 Task: Open Card Card0000000013 in Board Board0000000004 in Workspace WS0000000002 in Trello. Add Member vinny.office2@gmail.com to Card Card0000000013 in Board Board0000000004 in Workspace WS0000000002 in Trello. Add Green Label titled Label0000000013 to Card Card0000000013 in Board Board0000000004 in Workspace WS0000000002 in Trello. Add Checklist CL0000000013 to Card Card0000000013 in Board Board0000000004 in Workspace WS0000000002 in Trello. Add Dates with Start Date as Apr 08 2023 and Due Date as Apr 30 2023 to Card Card0000000013 in Board Board0000000004 in Workspace WS0000000002 in Trello
Action: Mouse moved to (564, 82)
Screenshot: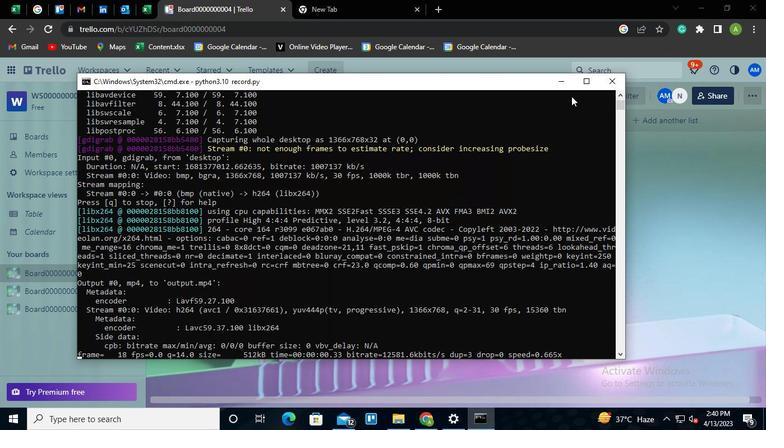 
Action: Mouse pressed left at (564, 82)
Screenshot: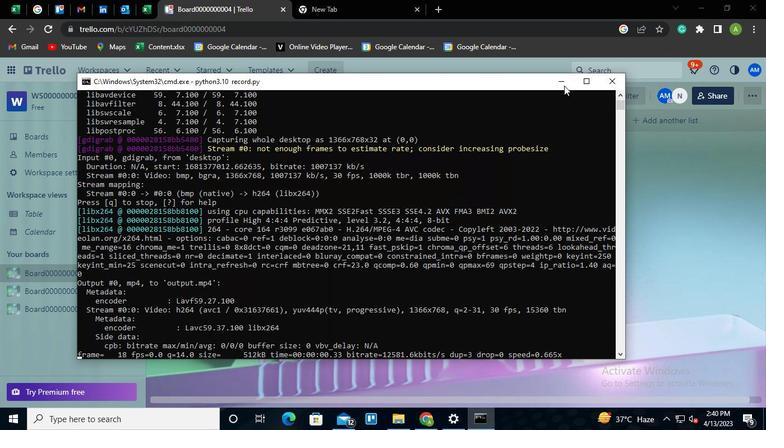 
Action: Mouse moved to (263, 143)
Screenshot: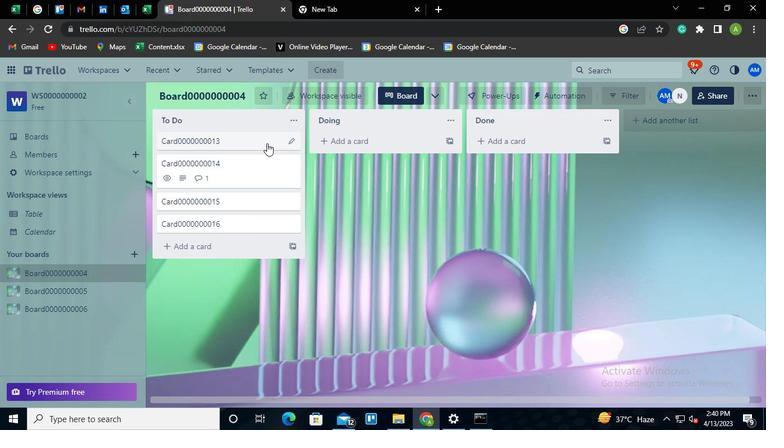 
Action: Mouse pressed left at (263, 143)
Screenshot: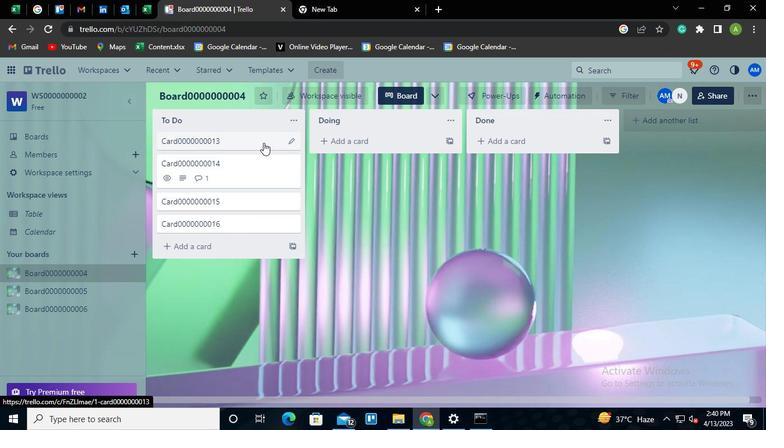 
Action: Mouse moved to (517, 198)
Screenshot: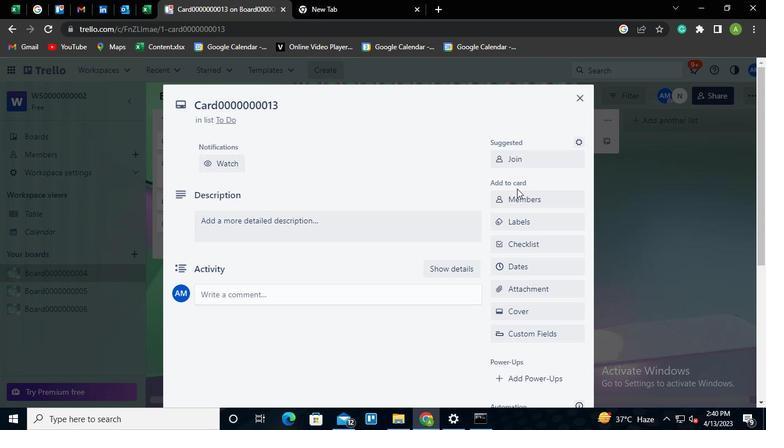 
Action: Mouse pressed left at (517, 198)
Screenshot: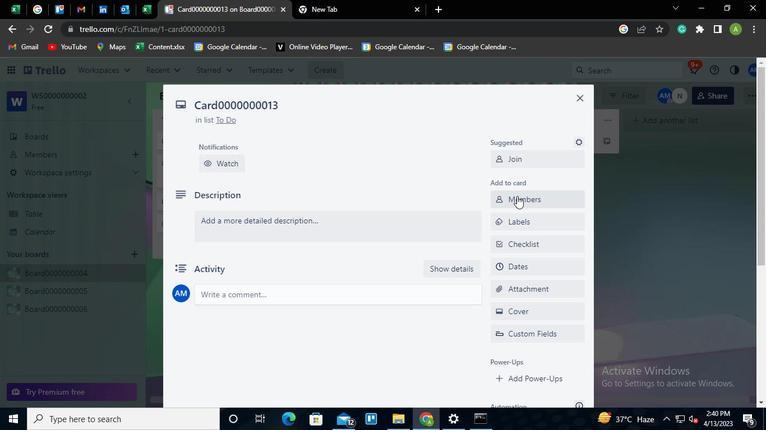 
Action: Mouse moved to (537, 248)
Screenshot: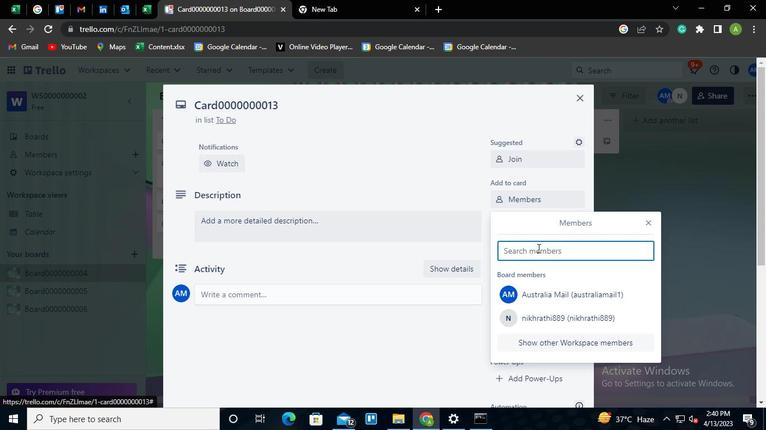 
Action: Mouse pressed left at (537, 248)
Screenshot: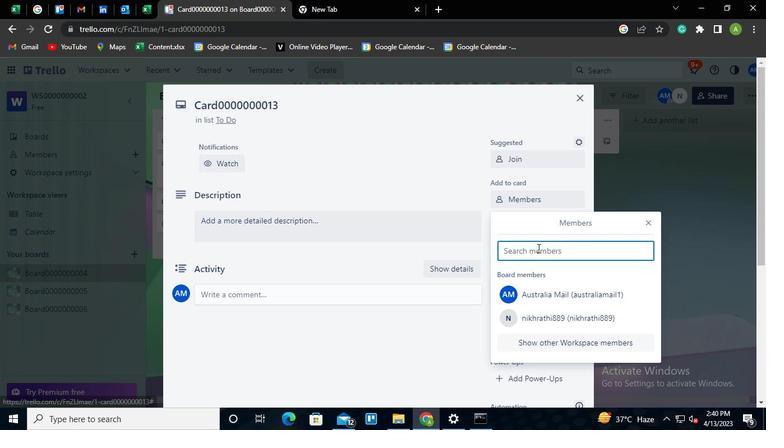 
Action: Keyboard v
Screenshot: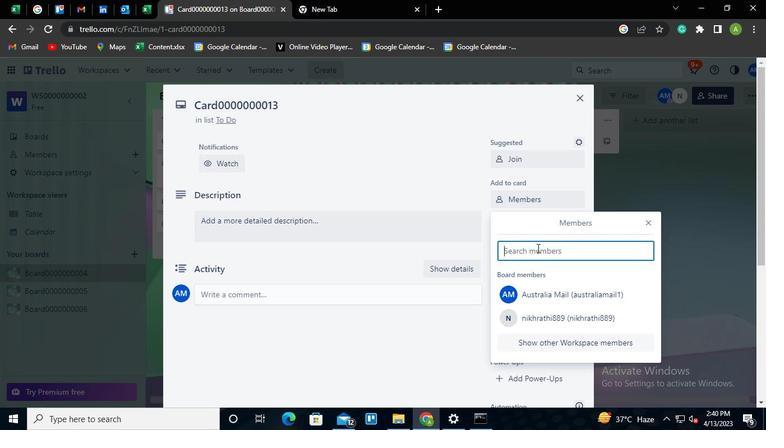 
Action: Keyboard i
Screenshot: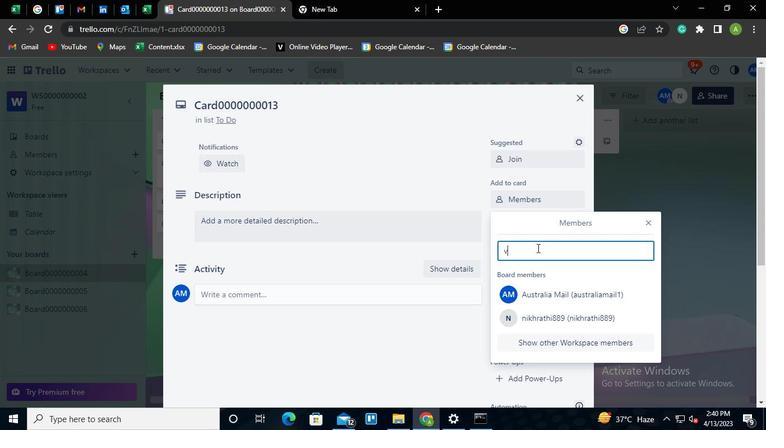 
Action: Keyboard n
Screenshot: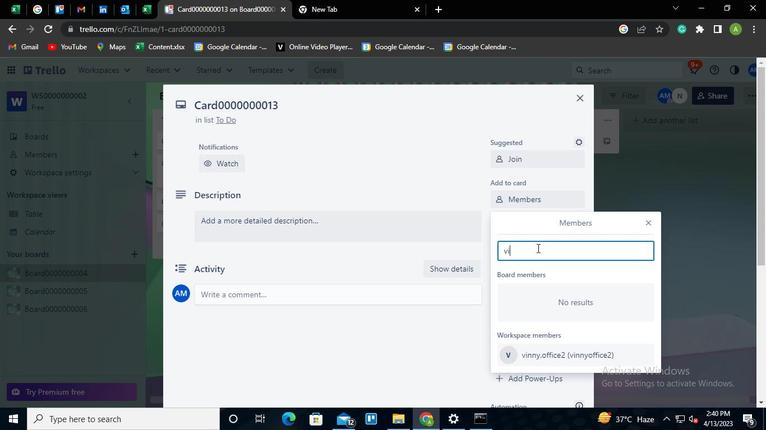
Action: Keyboard n
Screenshot: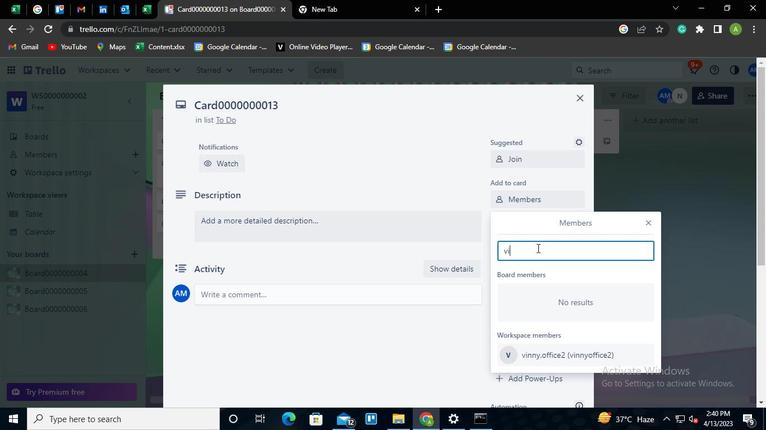 
Action: Keyboard y
Screenshot: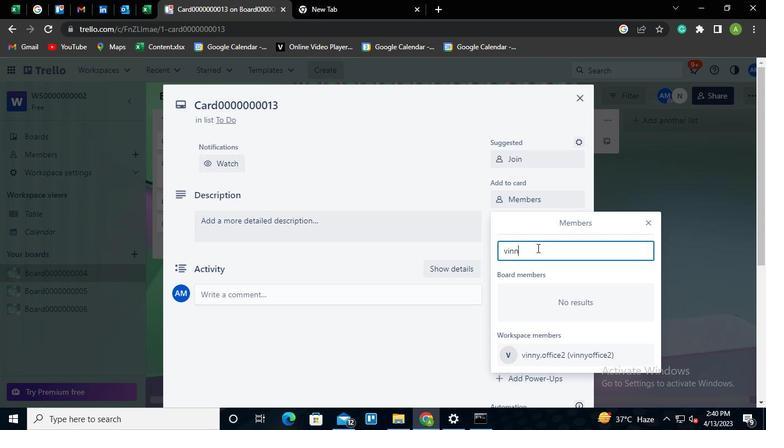 
Action: Mouse moved to (535, 359)
Screenshot: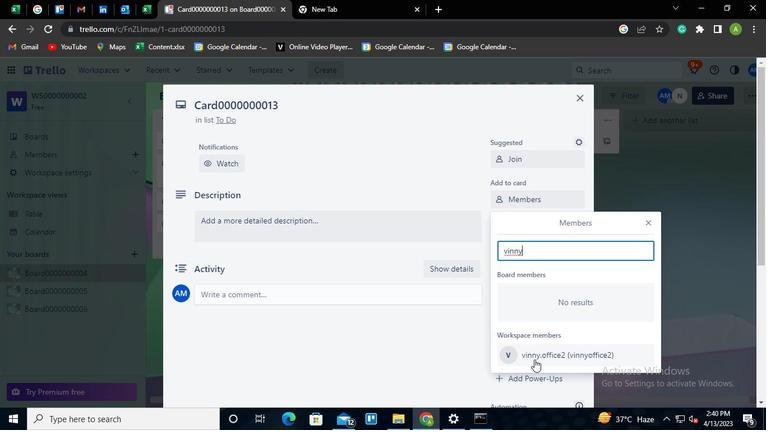 
Action: Mouse pressed left at (535, 359)
Screenshot: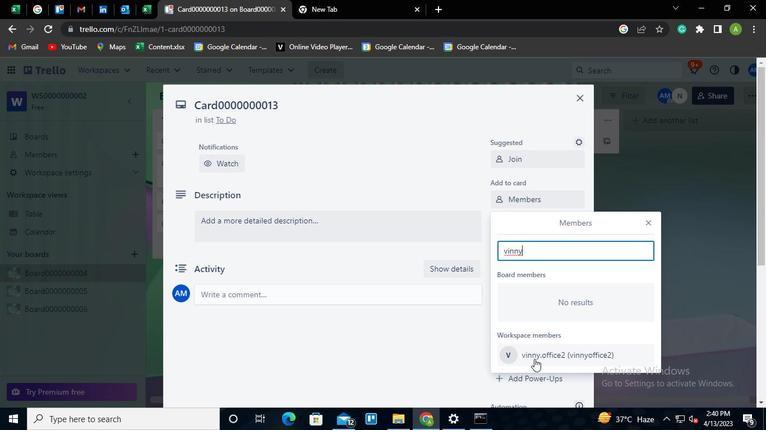 
Action: Mouse moved to (444, 172)
Screenshot: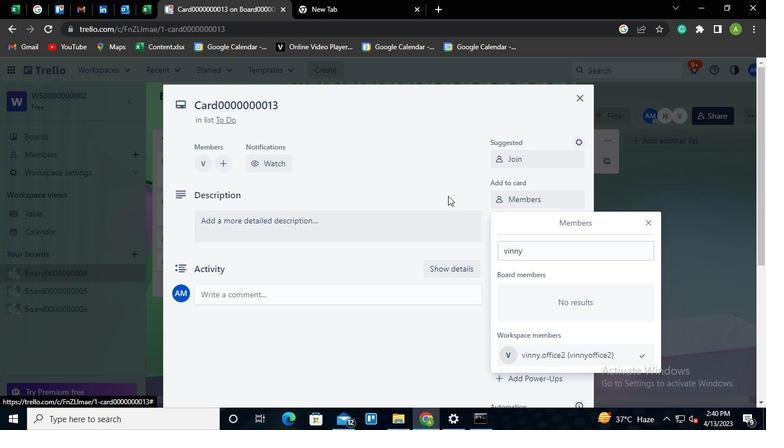 
Action: Mouse pressed left at (444, 172)
Screenshot: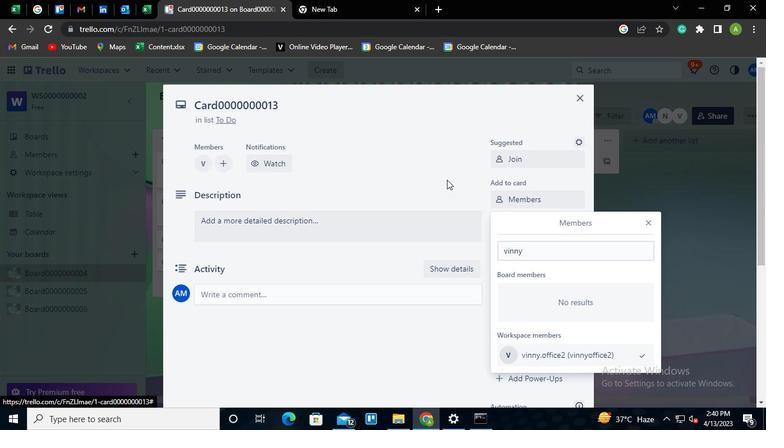
Action: Mouse moved to (515, 218)
Screenshot: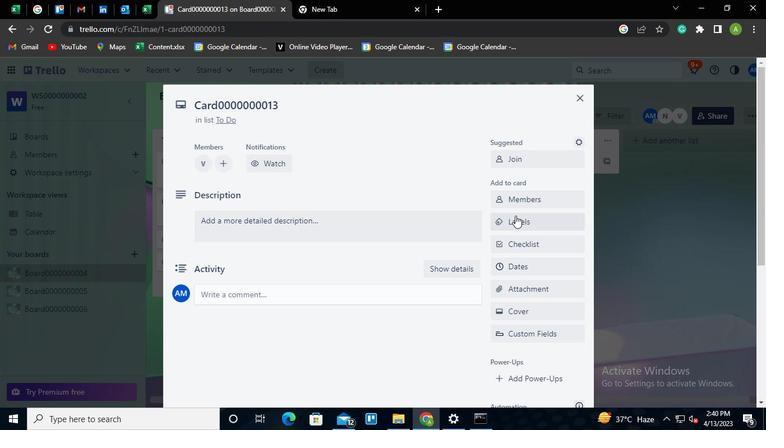 
Action: Mouse pressed left at (515, 218)
Screenshot: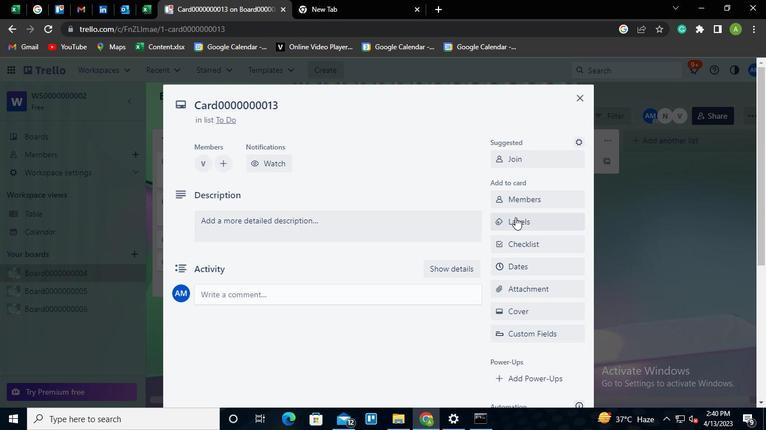 
Action: Mouse moved to (556, 274)
Screenshot: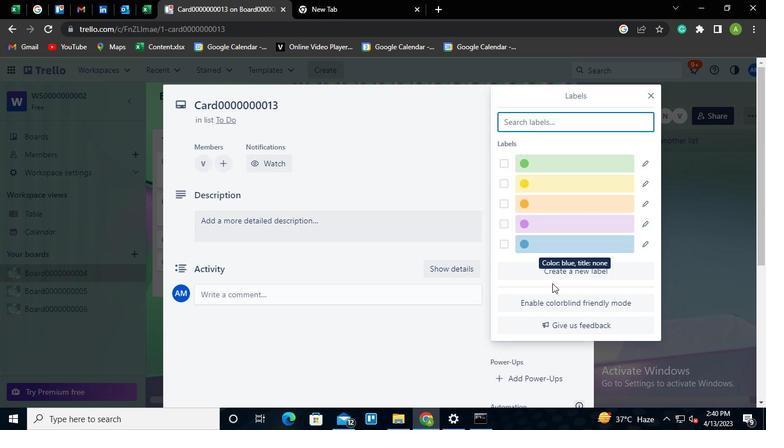 
Action: Mouse pressed left at (556, 274)
Screenshot: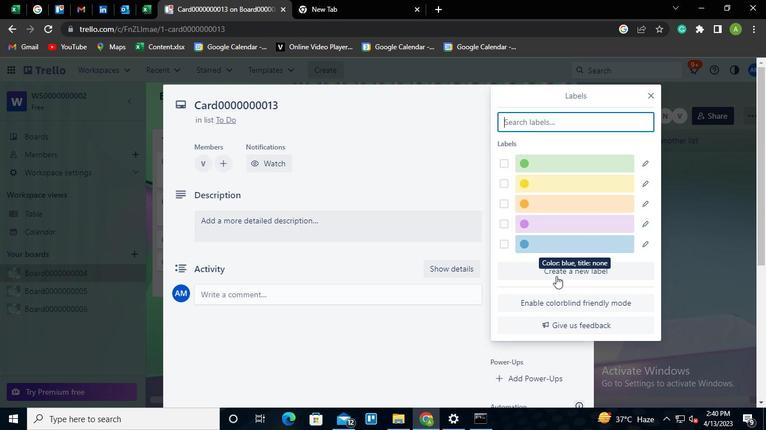 
Action: Mouse moved to (558, 200)
Screenshot: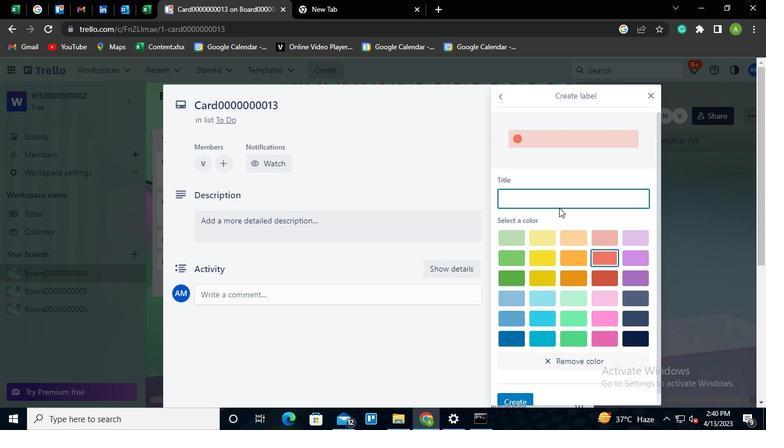 
Action: Mouse pressed left at (558, 200)
Screenshot: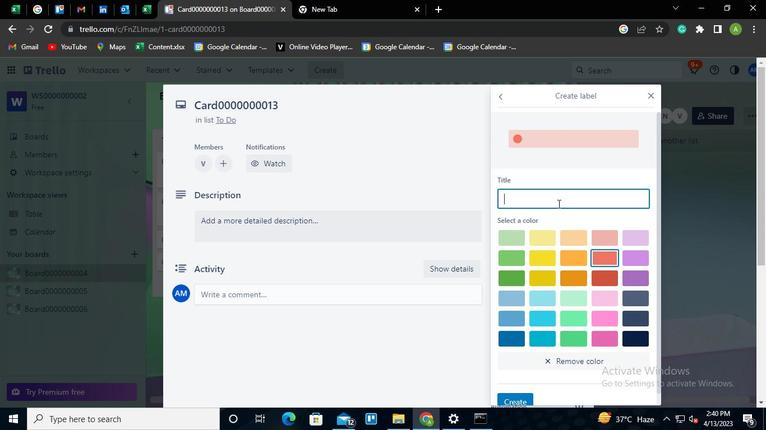 
Action: Keyboard Key.shift
Screenshot: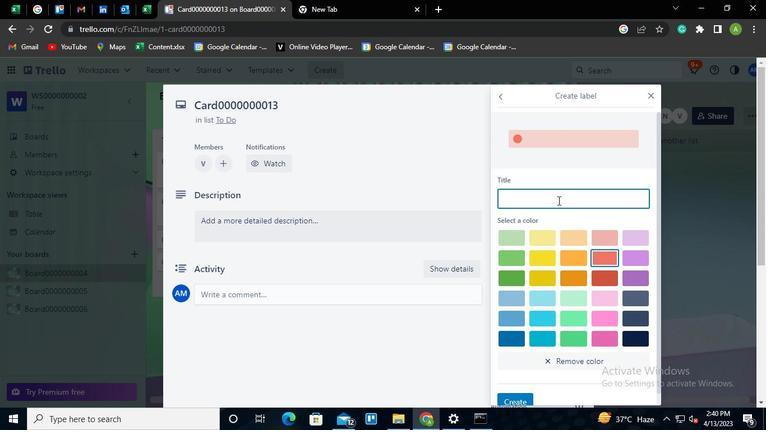 
Action: Keyboard L
Screenshot: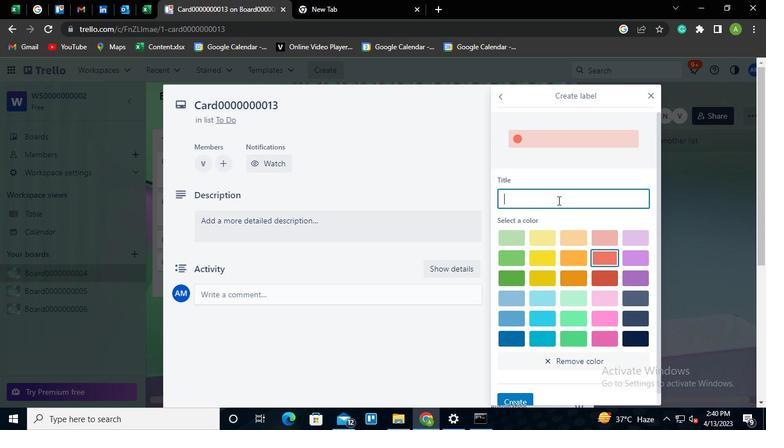 
Action: Keyboard a
Screenshot: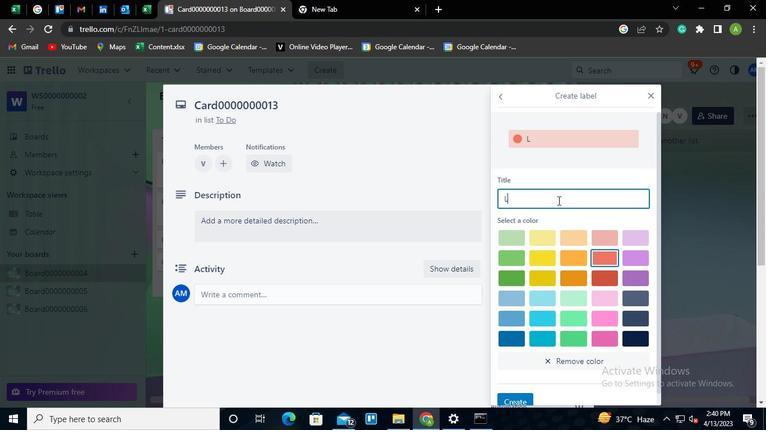 
Action: Keyboard b
Screenshot: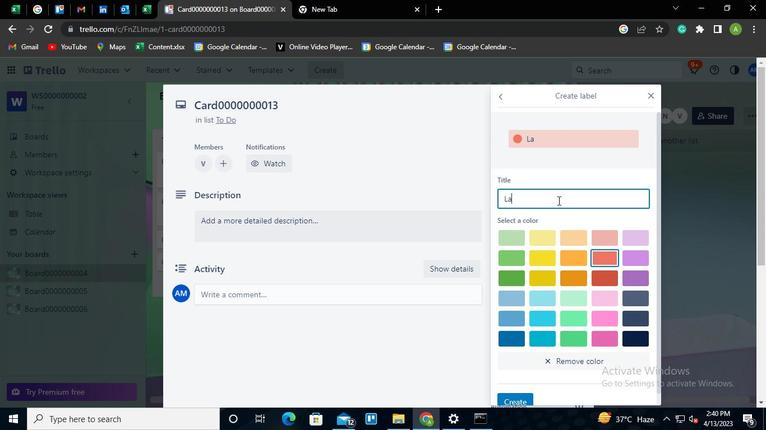 
Action: Keyboard e
Screenshot: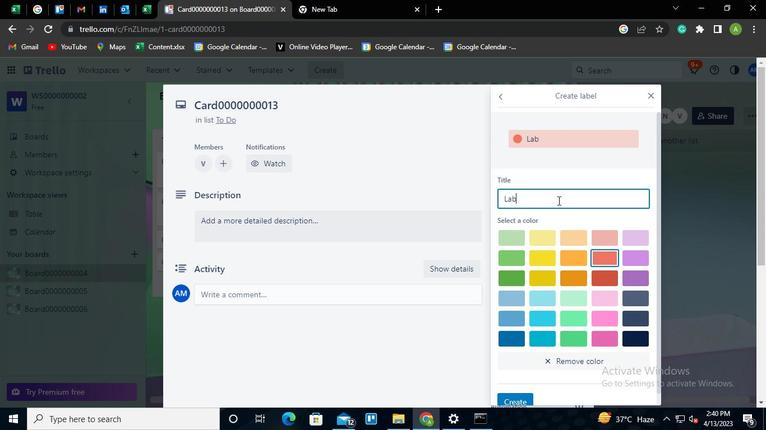 
Action: Keyboard l
Screenshot: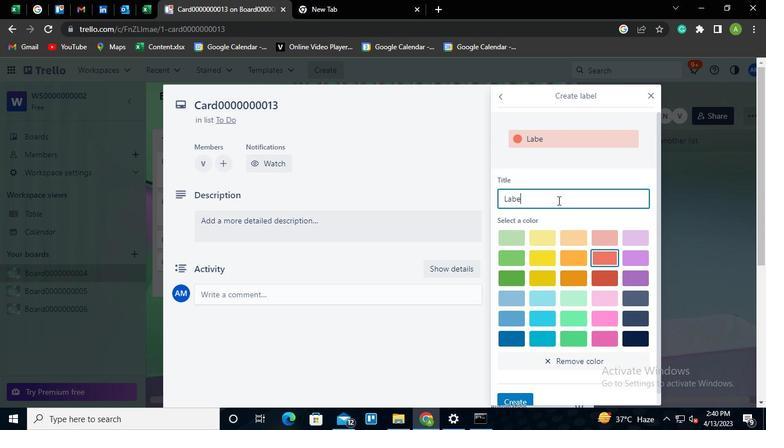 
Action: Keyboard <96>
Screenshot: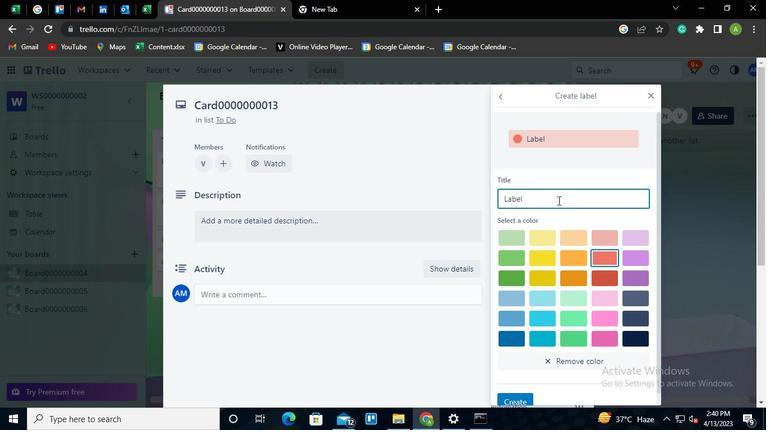 
Action: Keyboard <96>
Screenshot: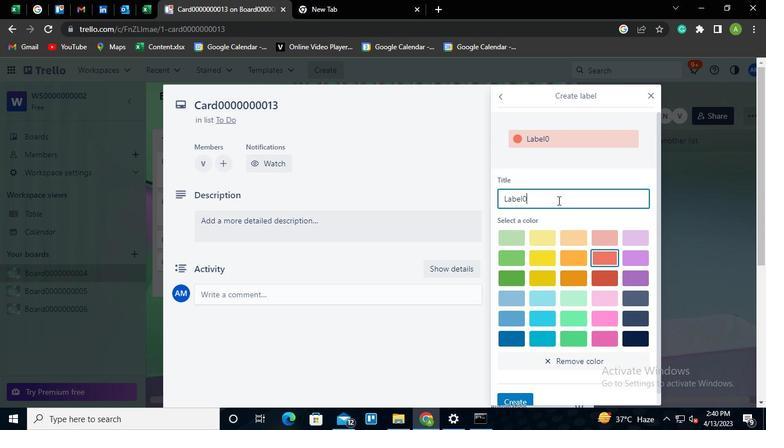 
Action: Keyboard <96>
Screenshot: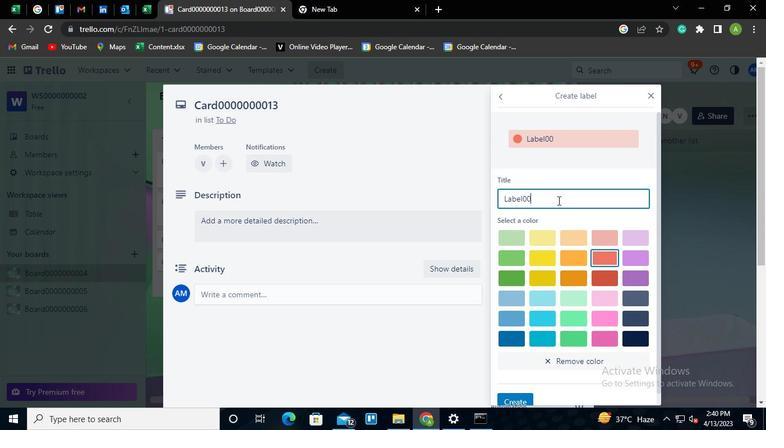 
Action: Keyboard <96>
Screenshot: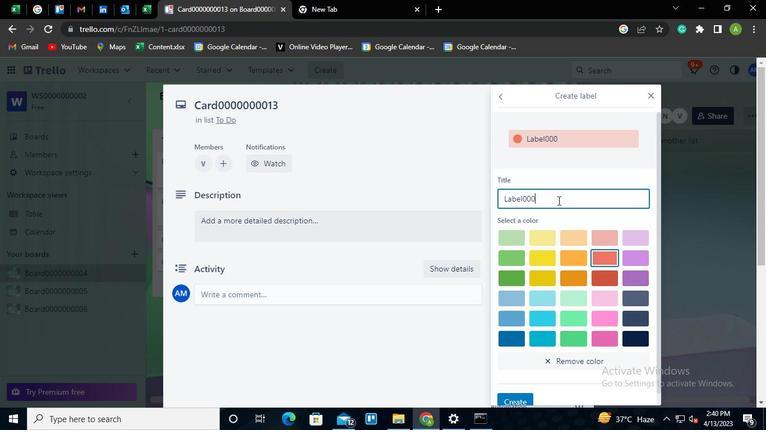 
Action: Keyboard <96>
Screenshot: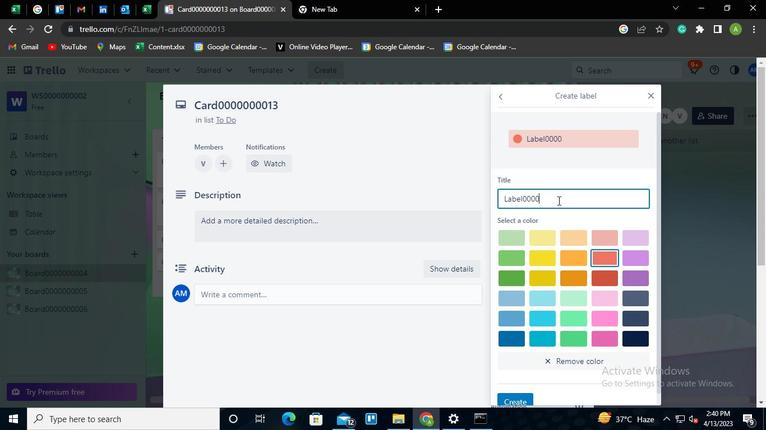 
Action: Keyboard <96>
Screenshot: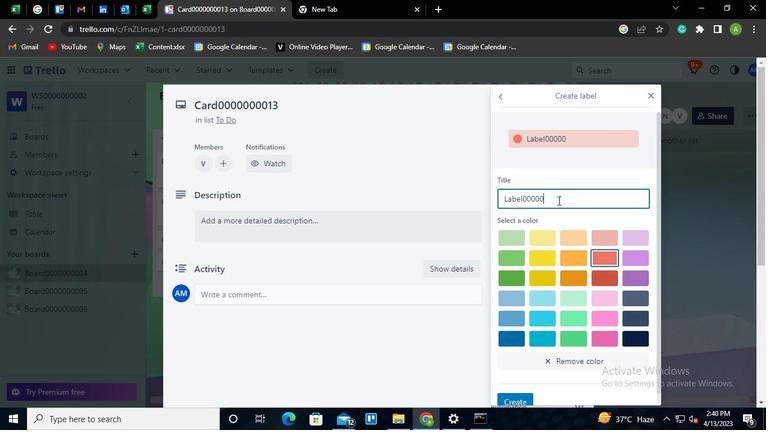 
Action: Keyboard <96>
Screenshot: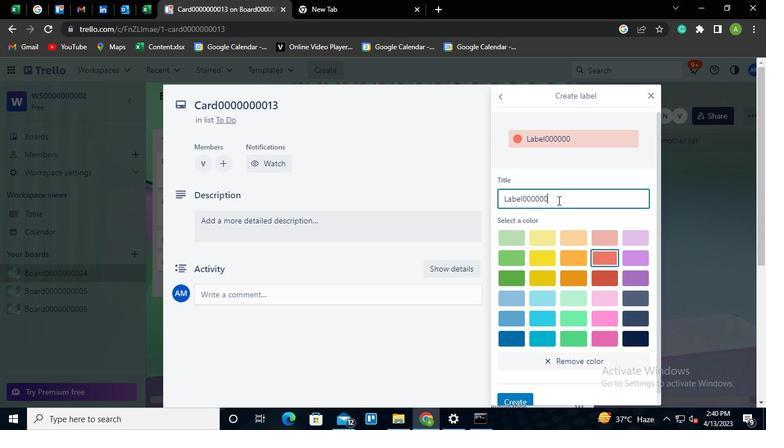 
Action: Keyboard <96>
Screenshot: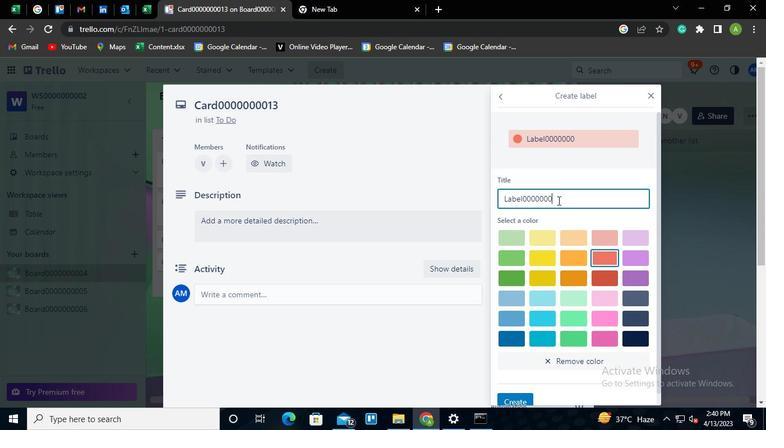 
Action: Keyboard <97>
Screenshot: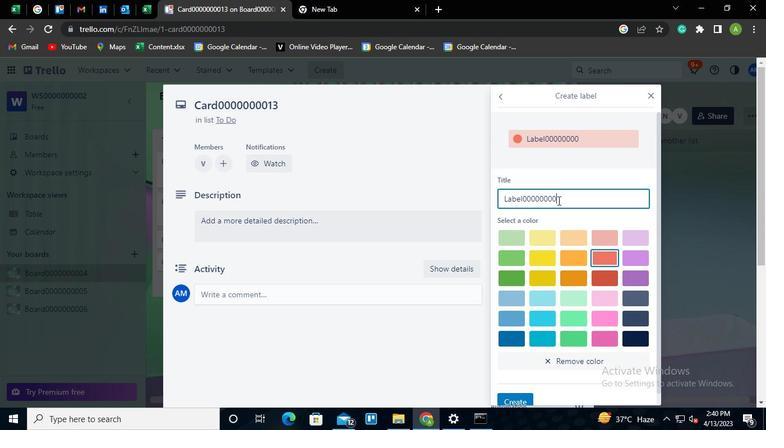 
Action: Keyboard <99>
Screenshot: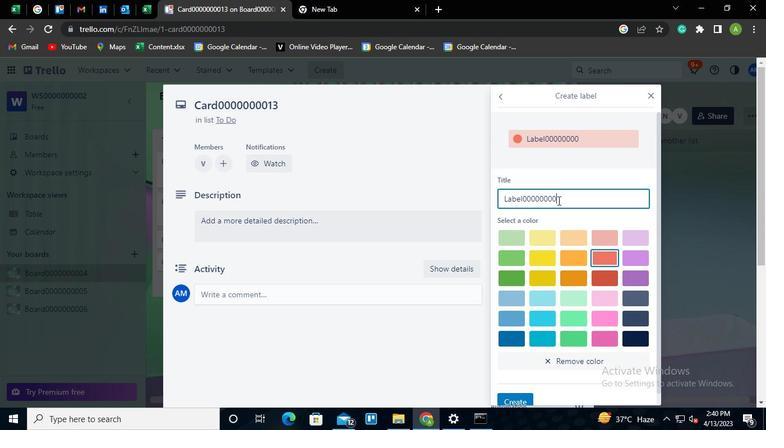 
Action: Mouse moved to (516, 382)
Screenshot: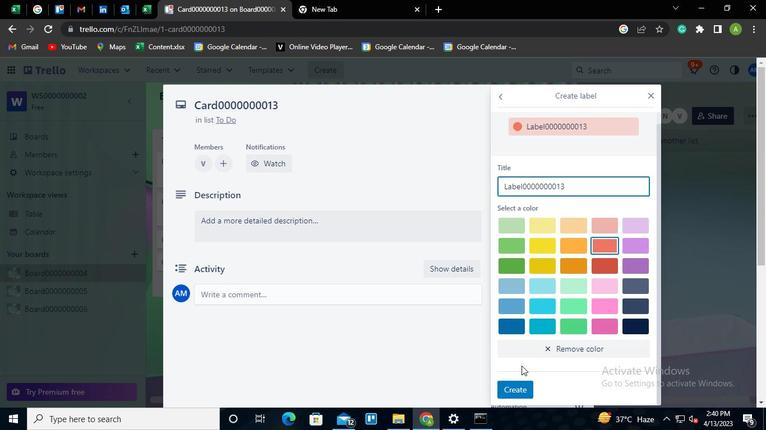 
Action: Mouse pressed left at (516, 382)
Screenshot: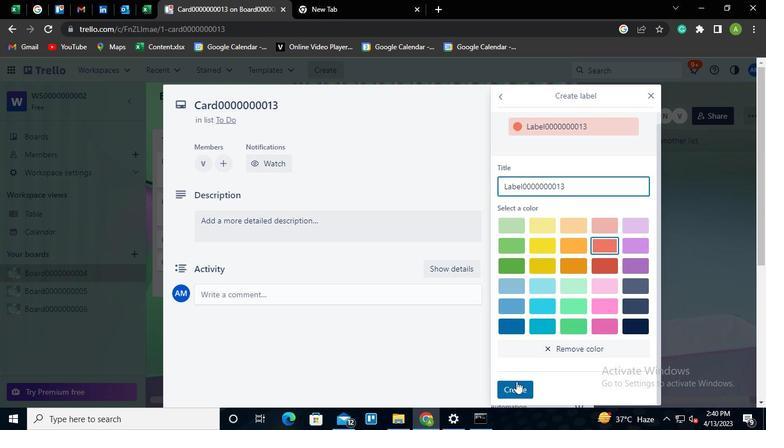 
Action: Mouse moved to (432, 185)
Screenshot: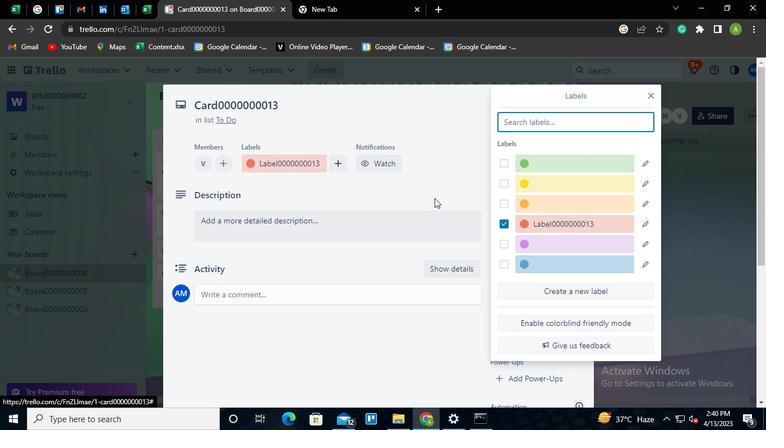 
Action: Mouse pressed left at (432, 185)
Screenshot: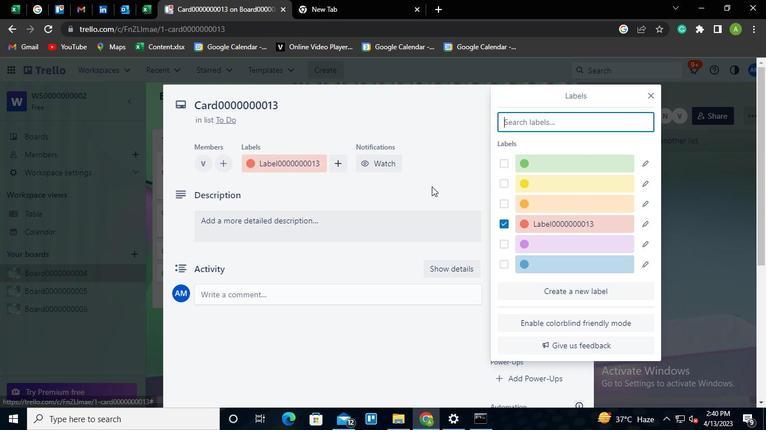 
Action: Mouse moved to (521, 244)
Screenshot: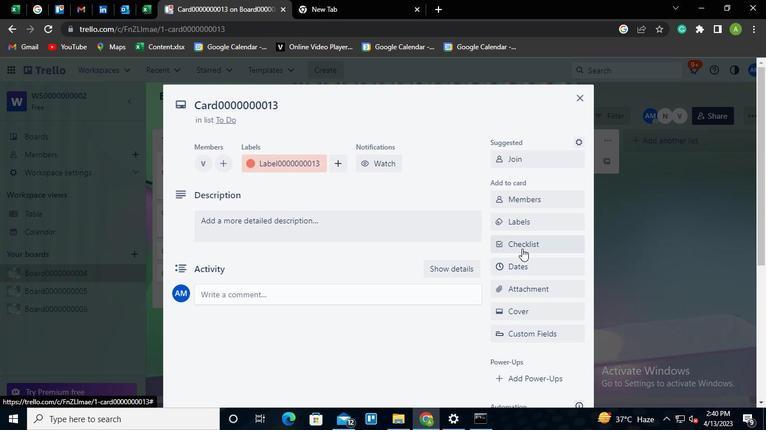 
Action: Mouse pressed left at (521, 244)
Screenshot: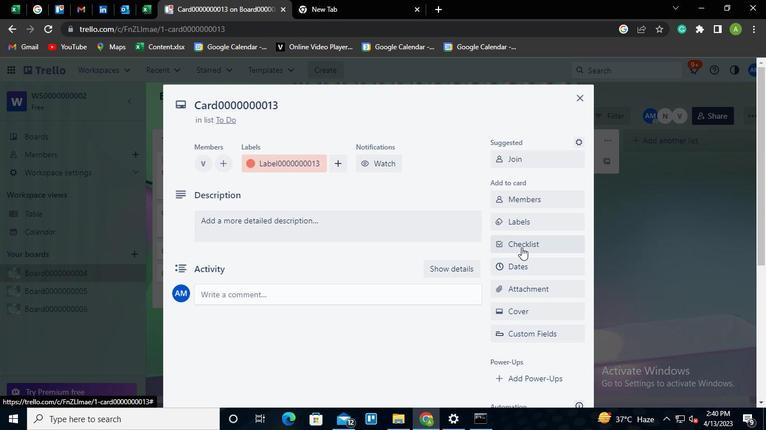 
Action: Mouse moved to (526, 292)
Screenshot: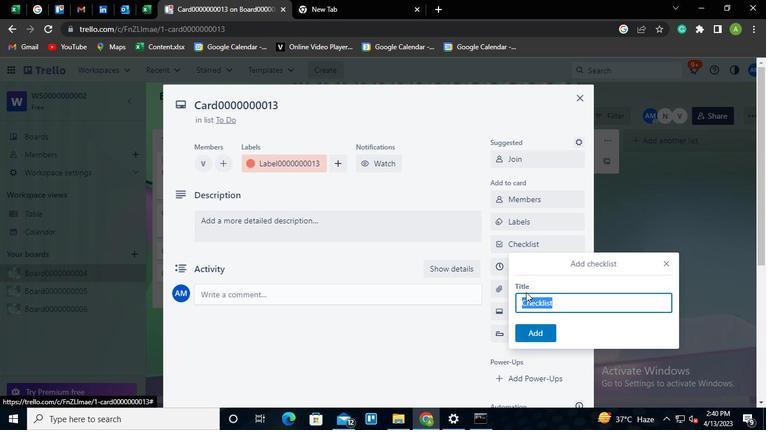 
Action: Keyboard Key.shift
Screenshot: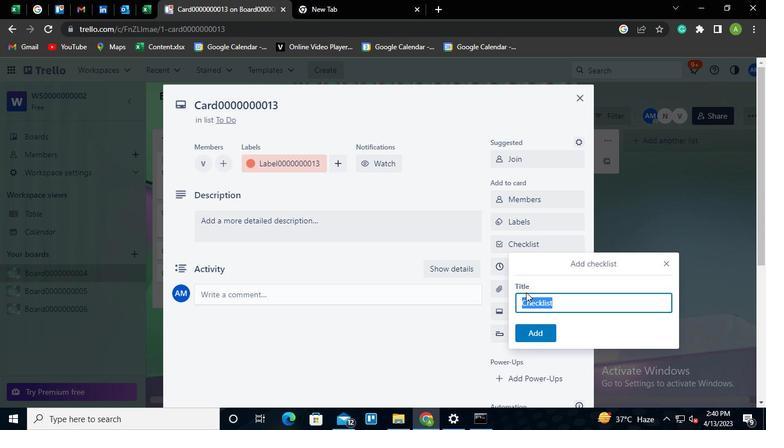 
Action: Keyboard C
Screenshot: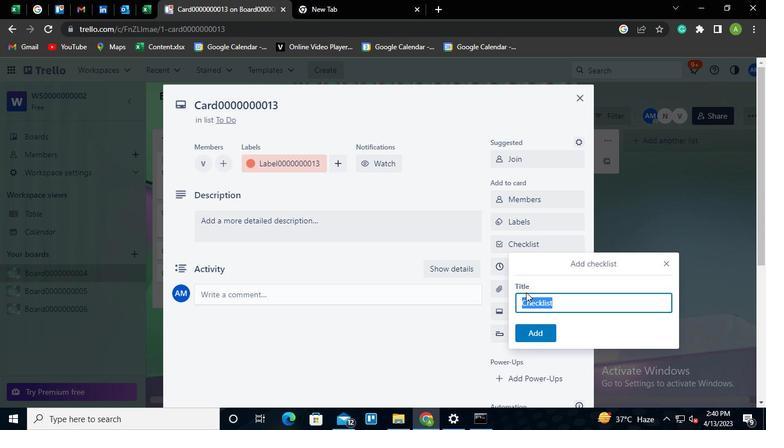
Action: Keyboard L
Screenshot: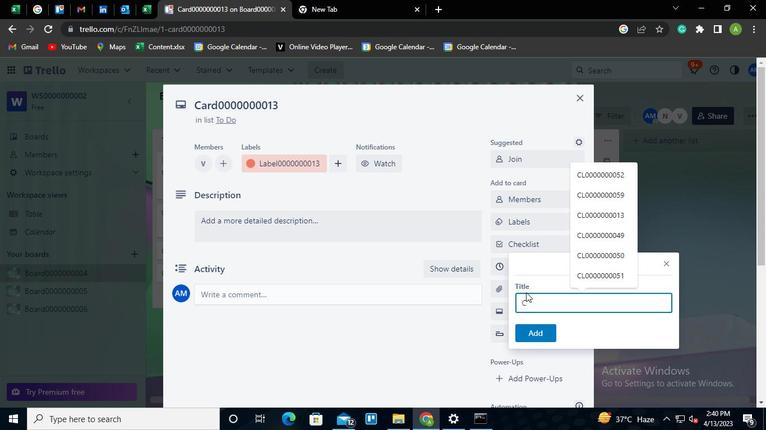 
Action: Keyboard <96>
Screenshot: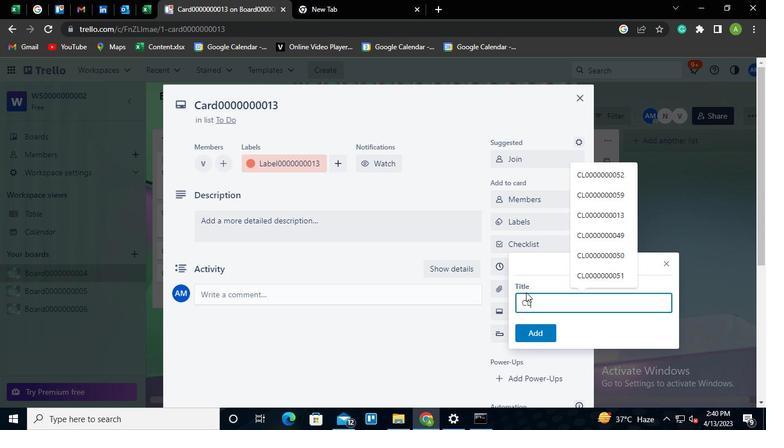 
Action: Keyboard <96>
Screenshot: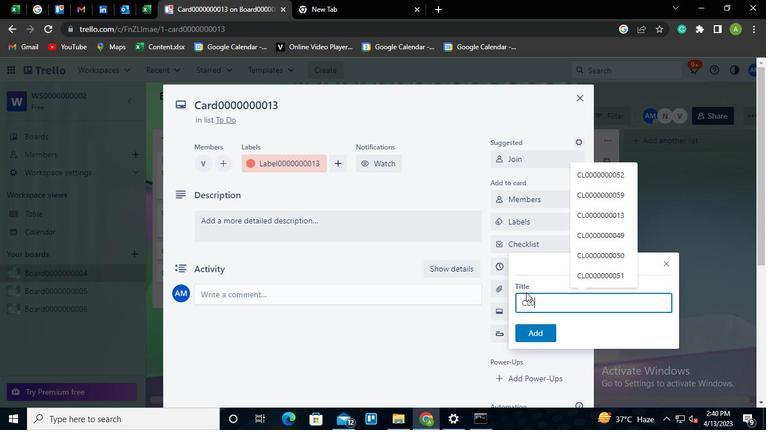 
Action: Keyboard <96>
Screenshot: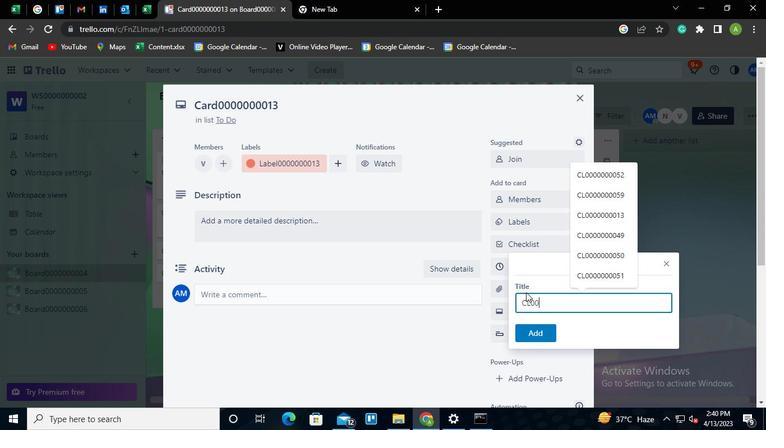 
Action: Keyboard <96>
Screenshot: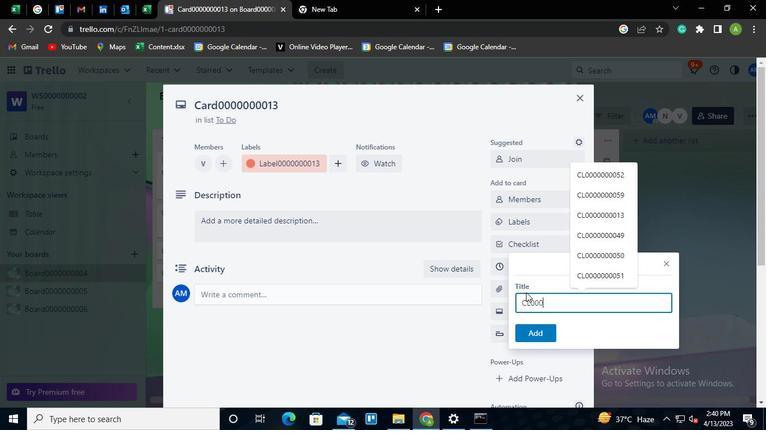 
Action: Keyboard <96>
Screenshot: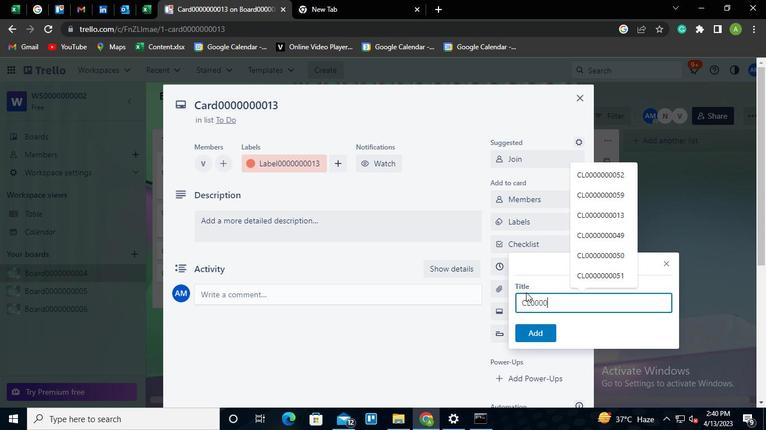 
Action: Keyboard <96>
Screenshot: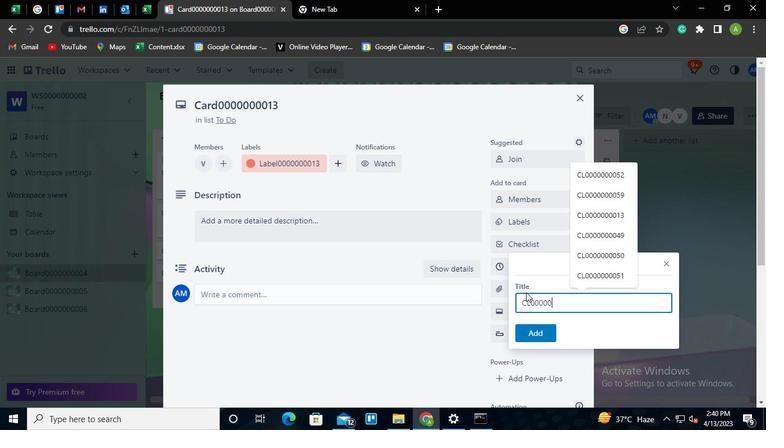 
Action: Keyboard <96>
Screenshot: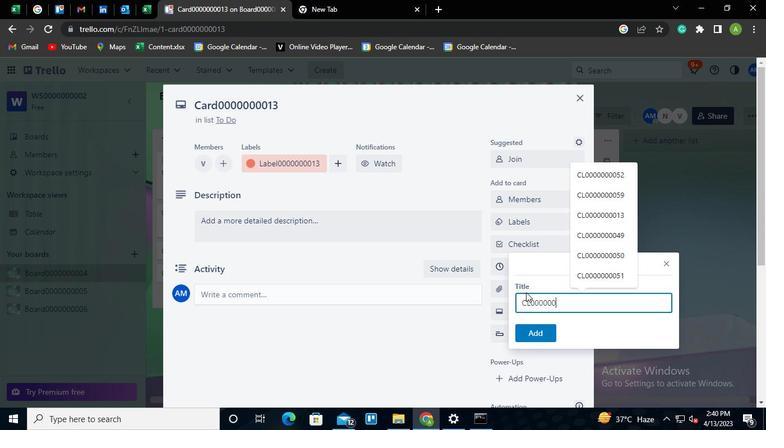 
Action: Keyboard <96>
Screenshot: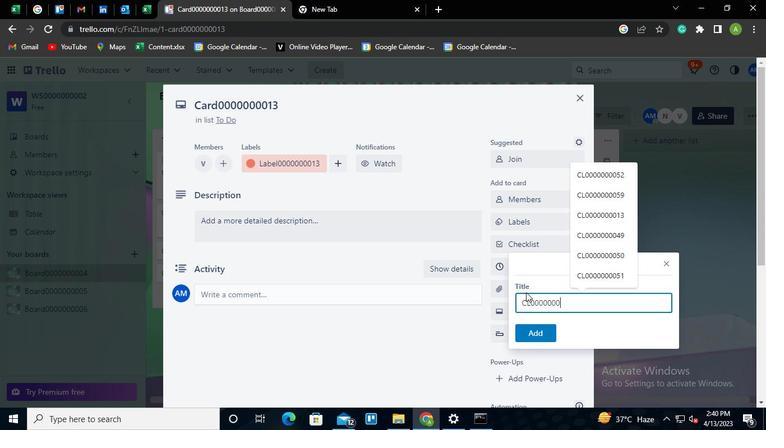 
Action: Keyboard <97>
Screenshot: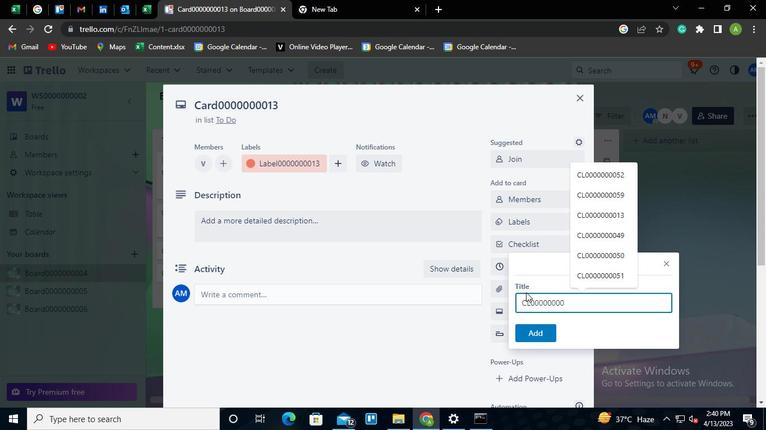 
Action: Keyboard <99>
Screenshot: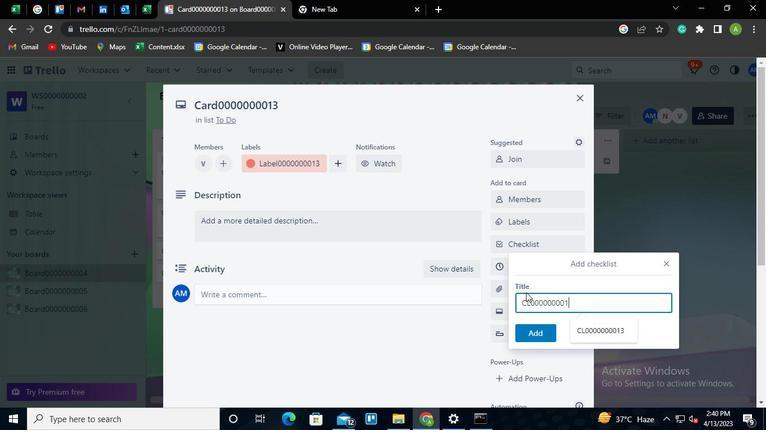 
Action: Mouse moved to (530, 329)
Screenshot: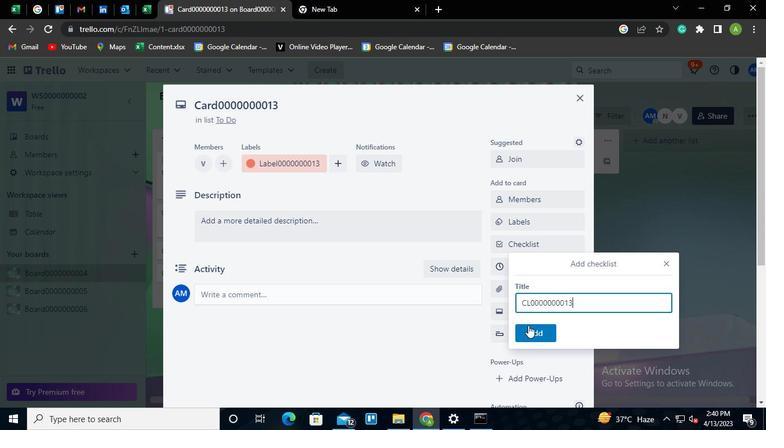 
Action: Mouse pressed left at (530, 329)
Screenshot: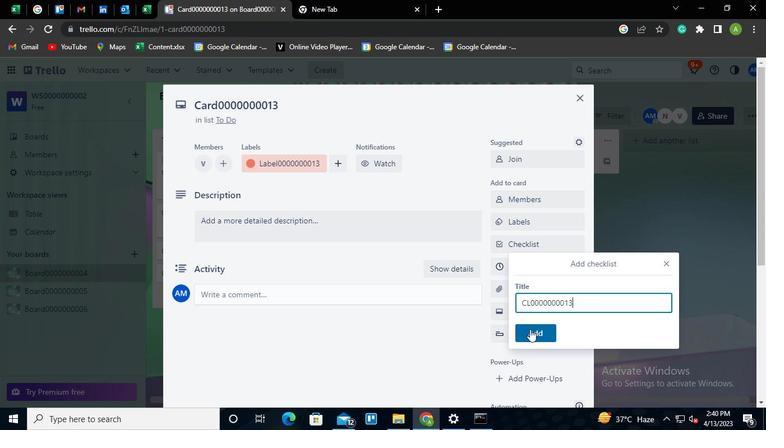
Action: Mouse moved to (522, 264)
Screenshot: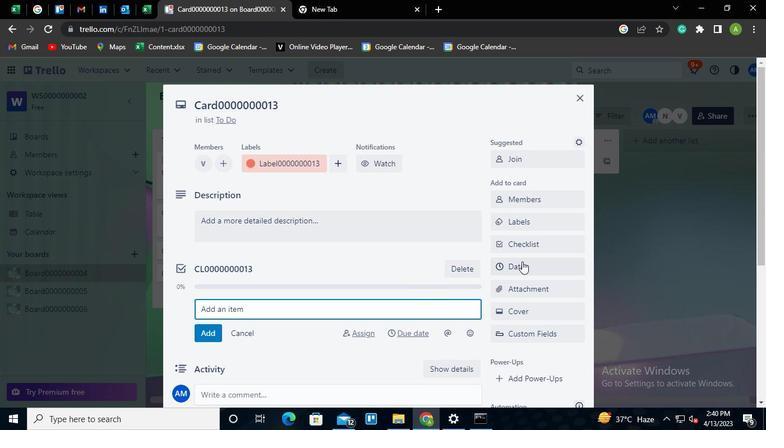 
Action: Mouse pressed left at (522, 264)
Screenshot: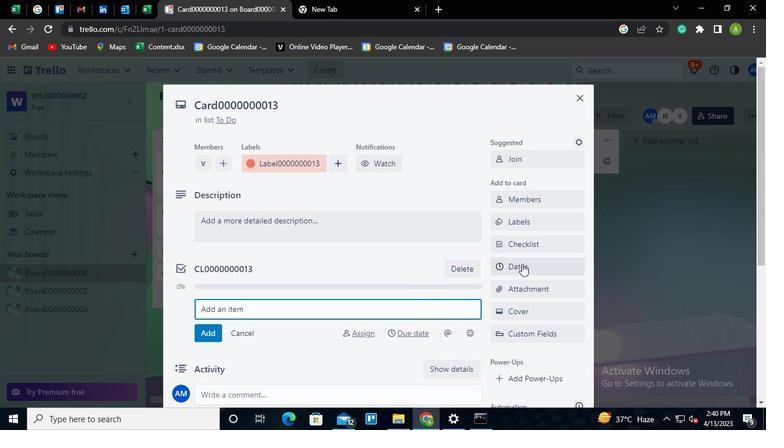 
Action: Mouse moved to (503, 297)
Screenshot: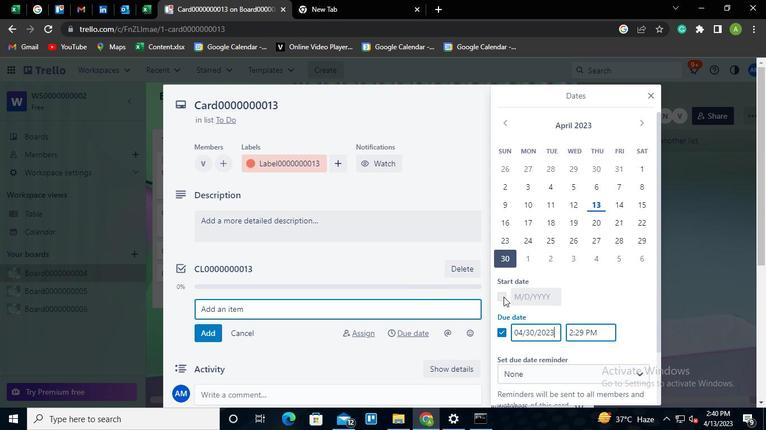 
Action: Mouse pressed left at (503, 297)
Screenshot: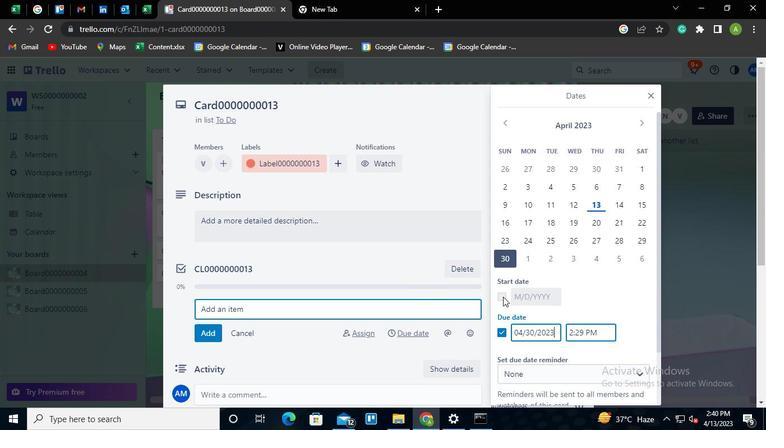 
Action: Mouse moved to (586, 362)
Screenshot: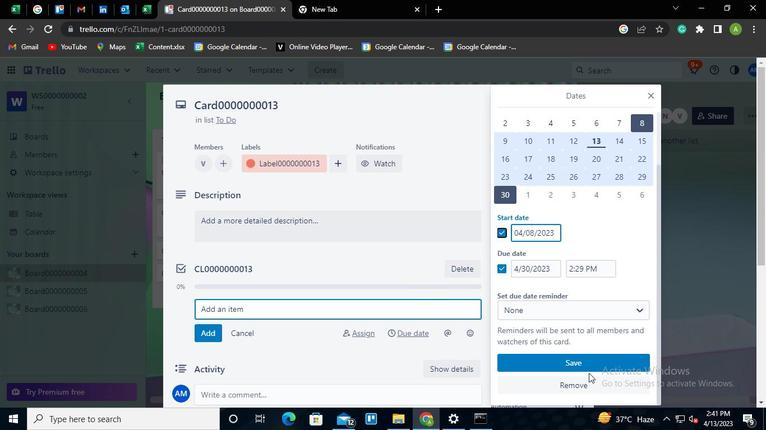 
Action: Mouse pressed left at (586, 362)
Screenshot: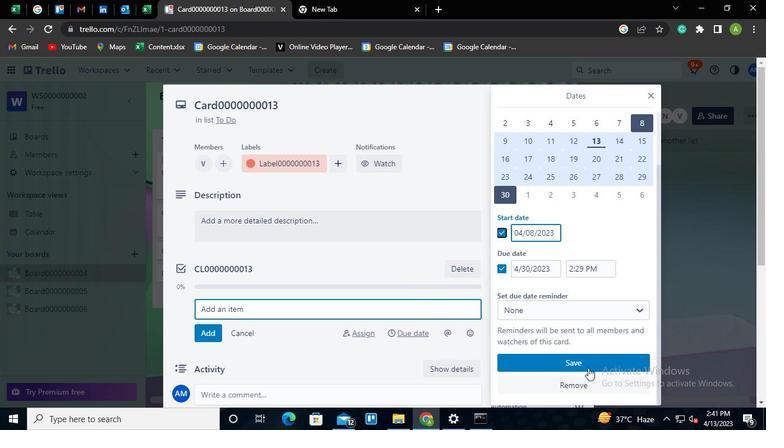
Action: Mouse moved to (484, 416)
Screenshot: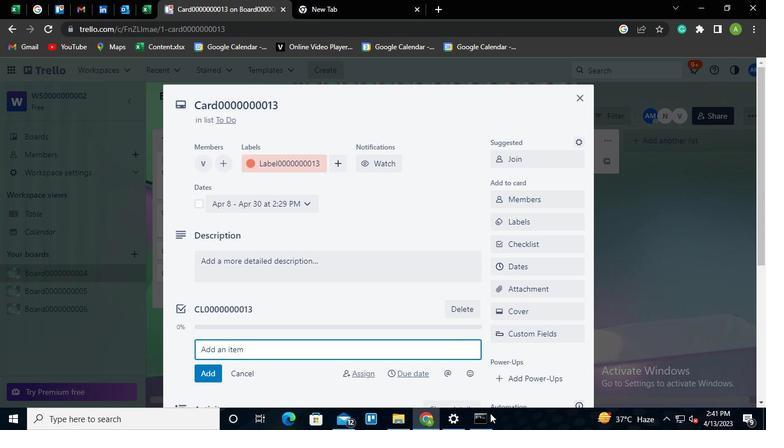 
Action: Mouse pressed left at (484, 416)
Screenshot: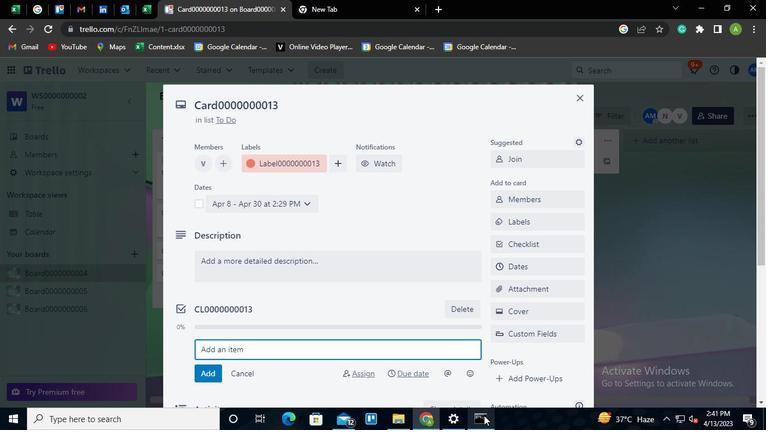 
Action: Mouse moved to (611, 85)
Screenshot: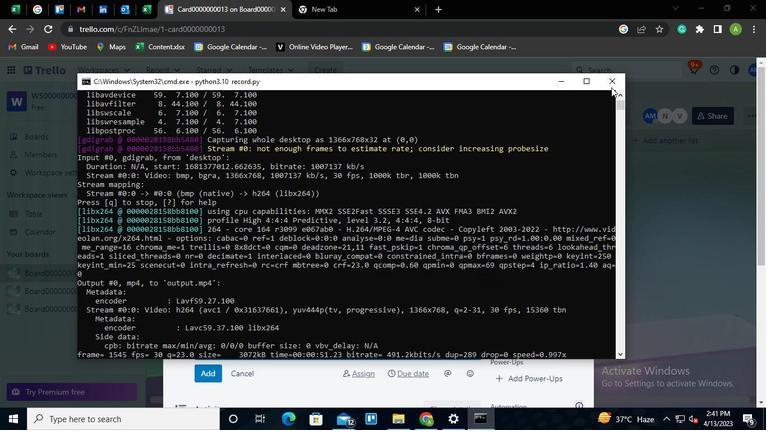 
Action: Mouse pressed left at (611, 85)
Screenshot: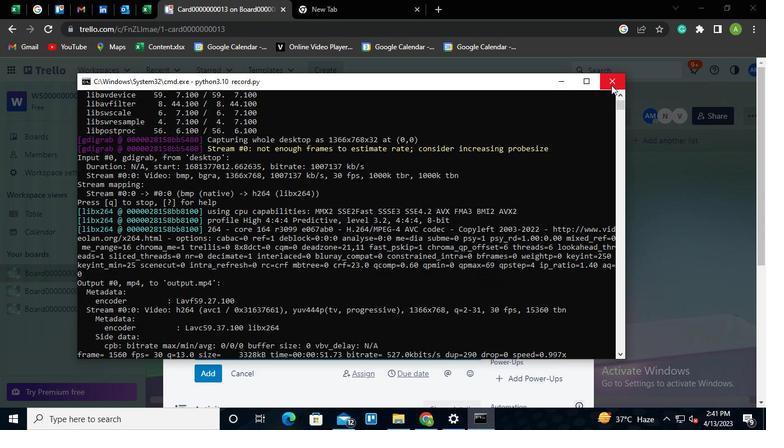 
